 Task: Create a task for 'Sales Meeting Preparation' with a start date of 7/20/2023, a due date of 8/2/2023, high priority, and include the details: 'Prepare for the upcoming sales meeting by researching client background, analyzing market trends, and developing key talking points.'
Action: Mouse moved to (17, 135)
Screenshot: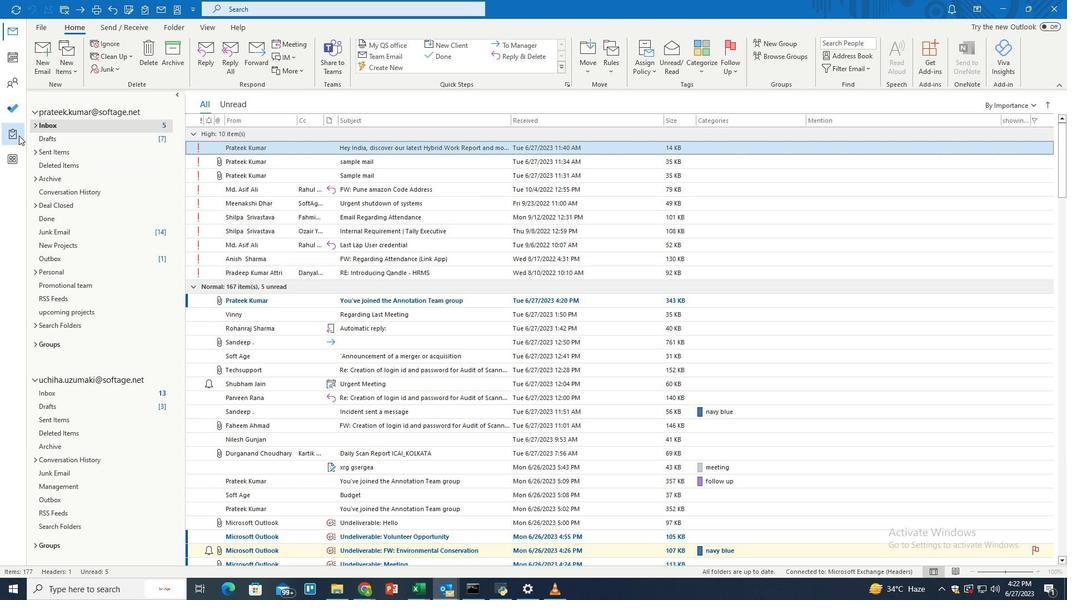 
Action: Mouse pressed left at (17, 135)
Screenshot: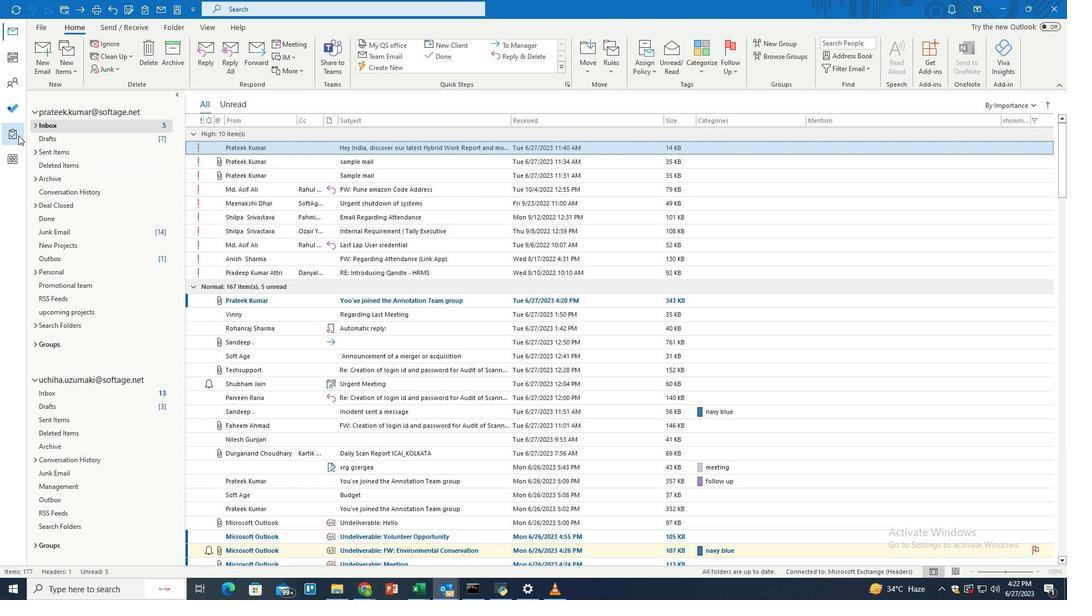 
Action: Mouse moved to (89, 65)
Screenshot: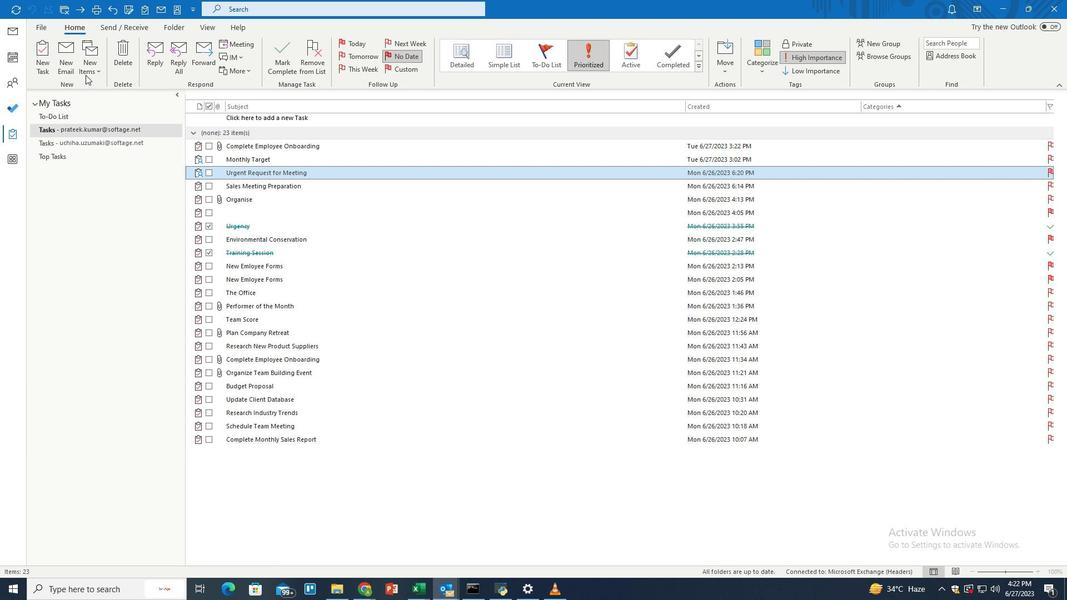 
Action: Mouse pressed left at (89, 65)
Screenshot: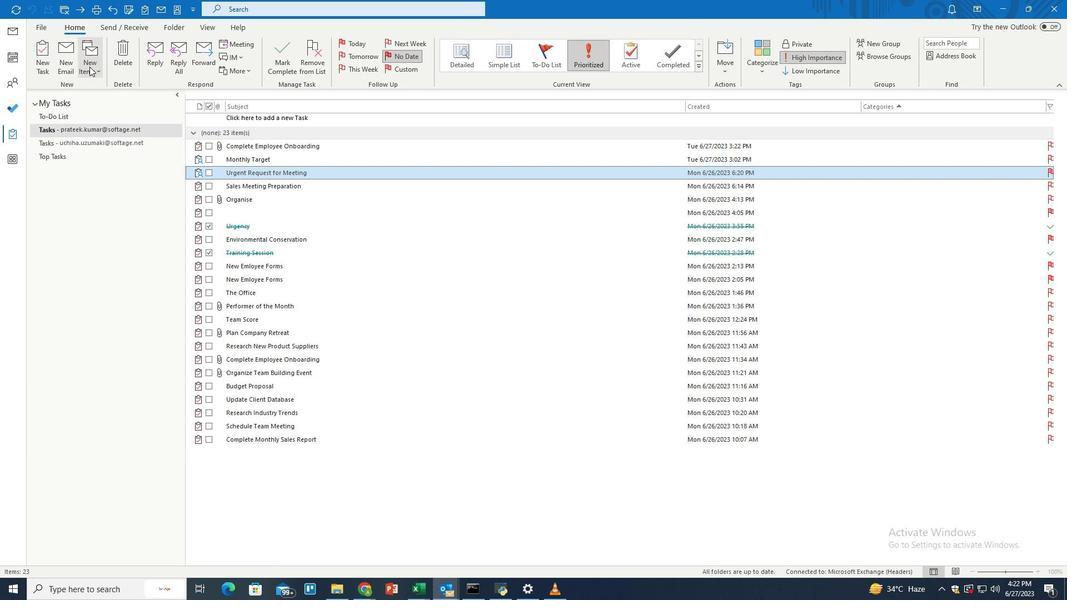 
Action: Mouse moved to (117, 200)
Screenshot: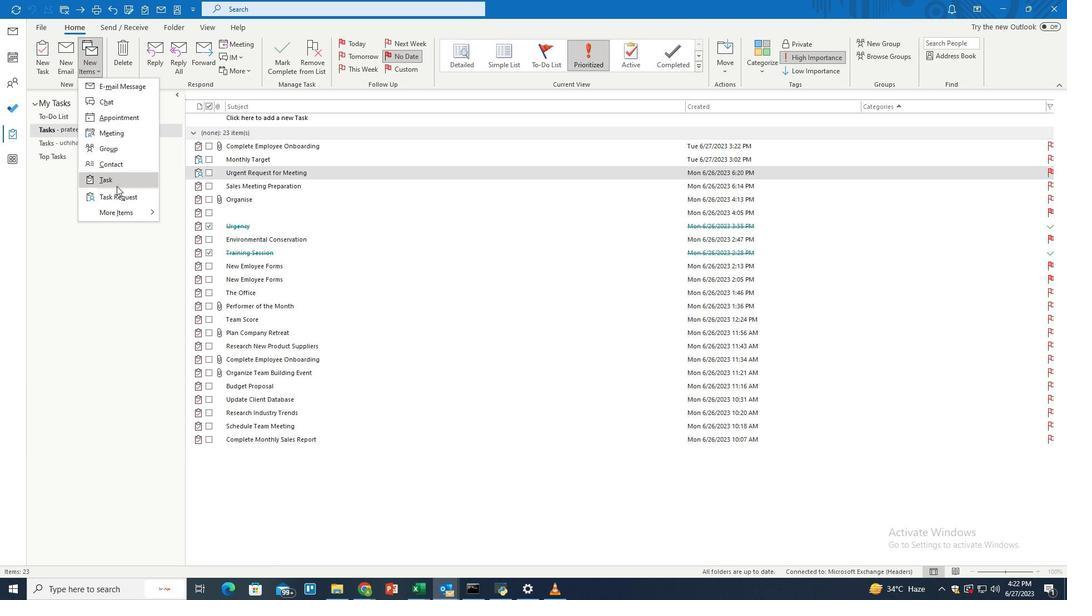 
Action: Mouse pressed left at (117, 200)
Screenshot: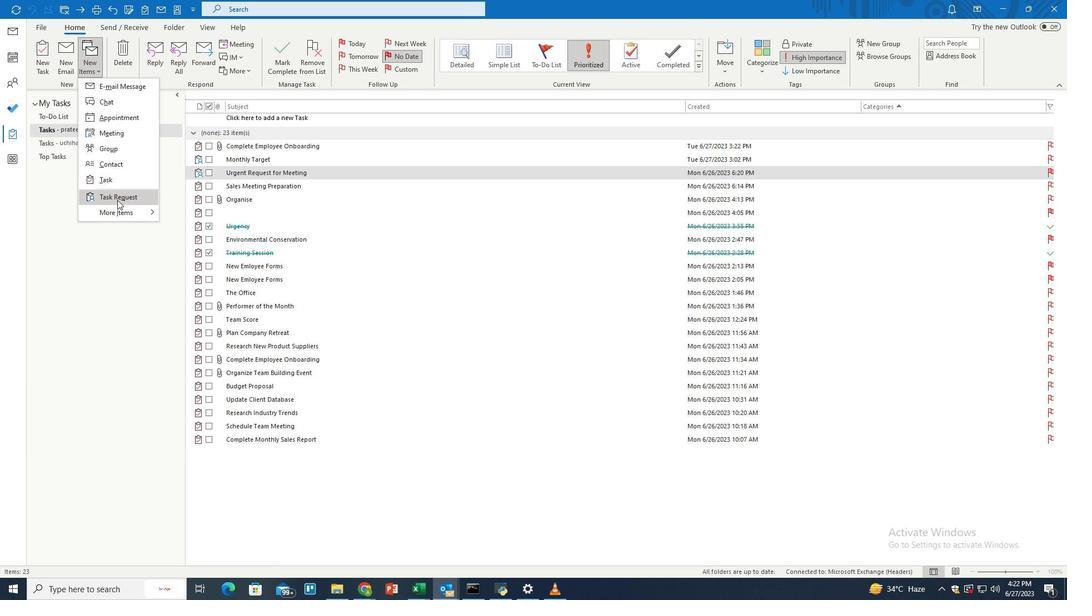 
Action: Mouse moved to (214, 141)
Screenshot: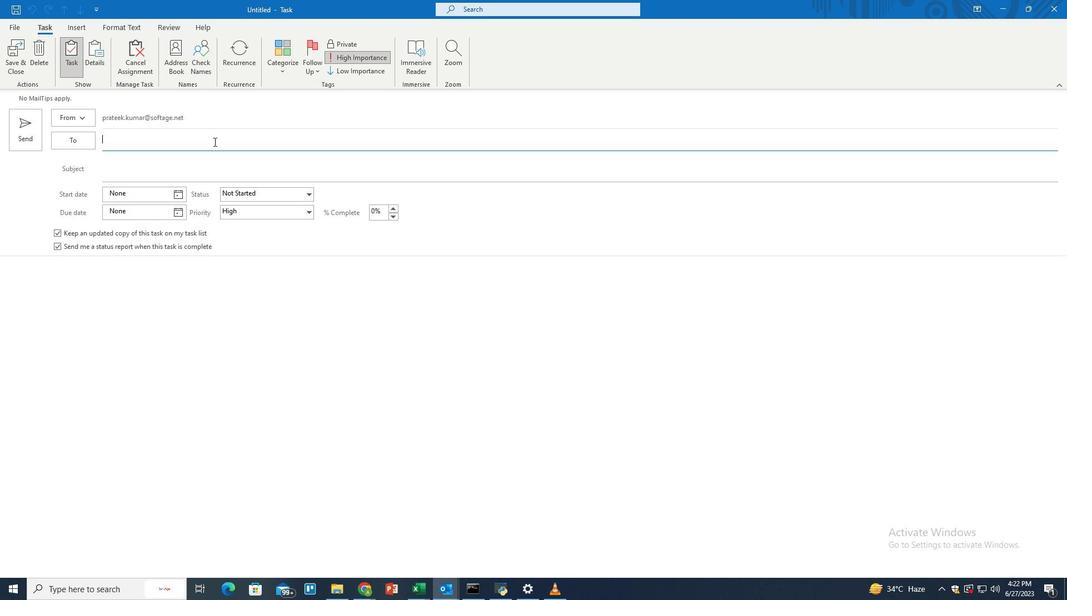 
Action: Key pressed piy
Screenshot: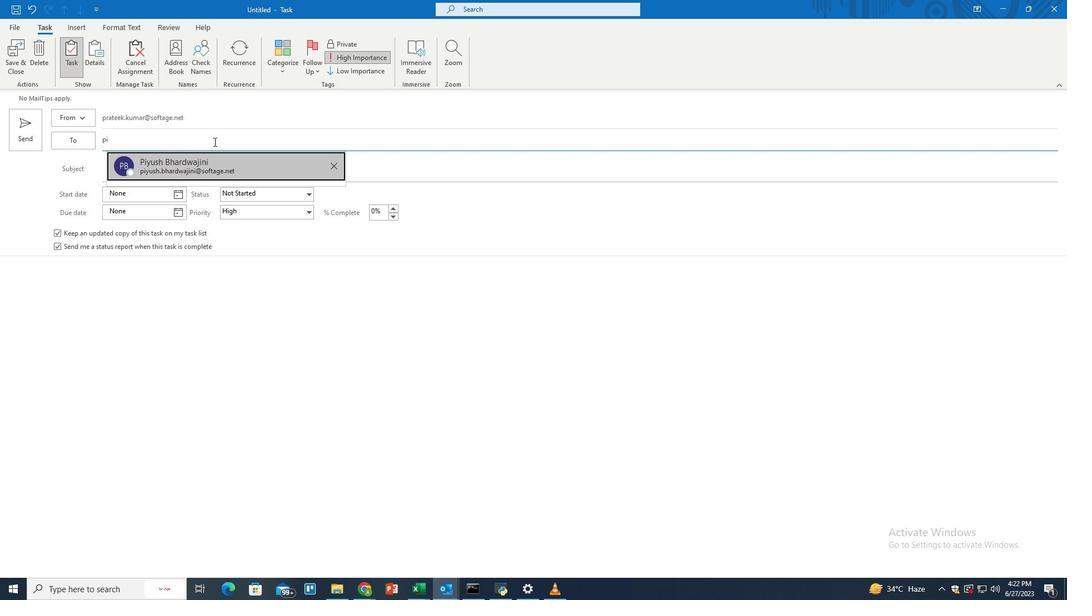 
Action: Mouse moved to (227, 158)
Screenshot: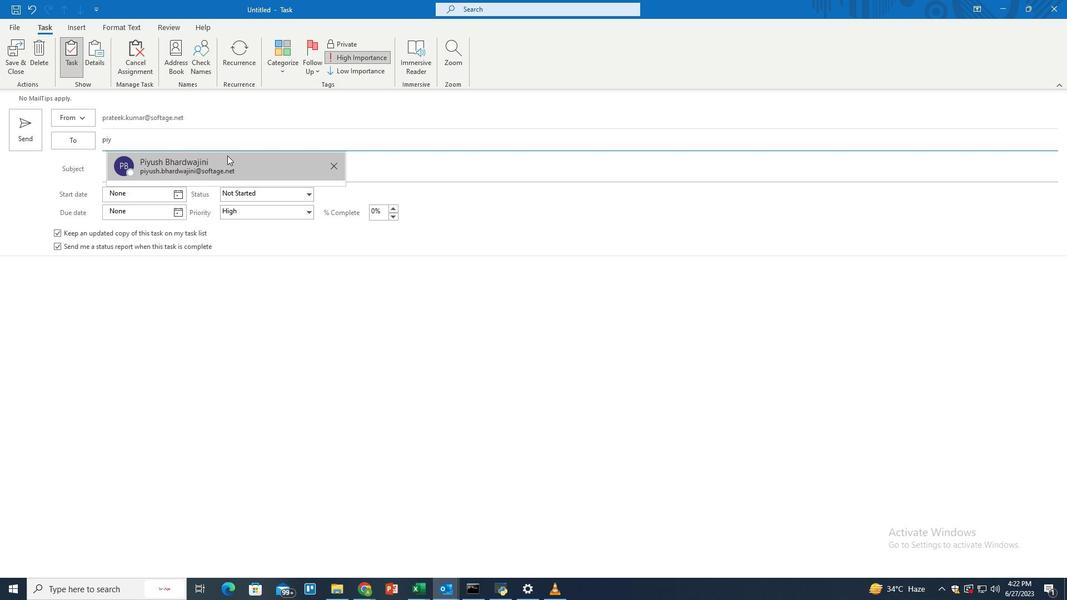 
Action: Mouse pressed left at (227, 158)
Screenshot: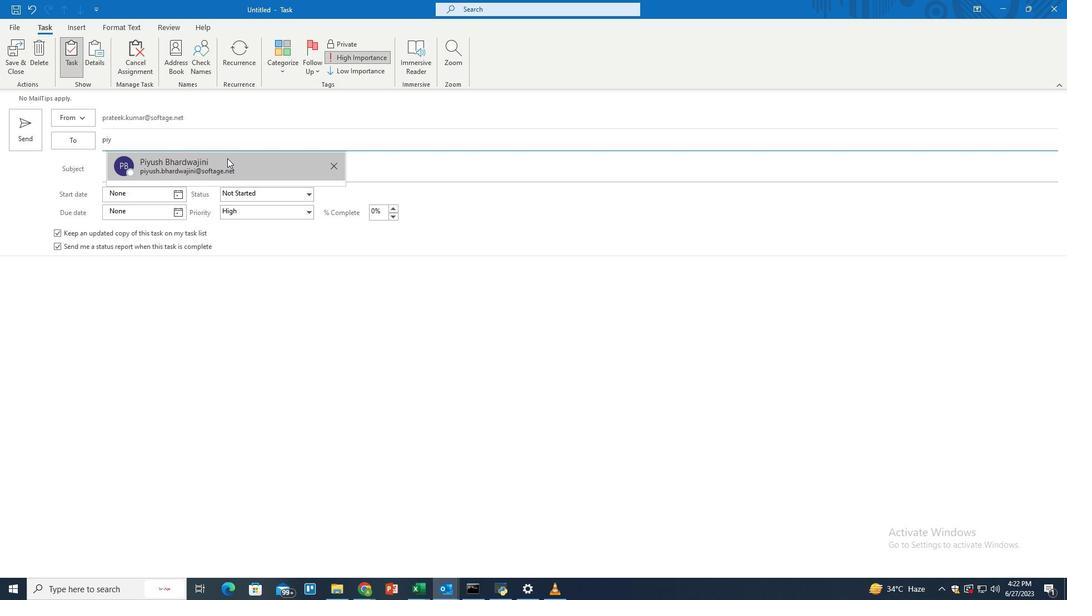 
Action: Mouse moved to (170, 166)
Screenshot: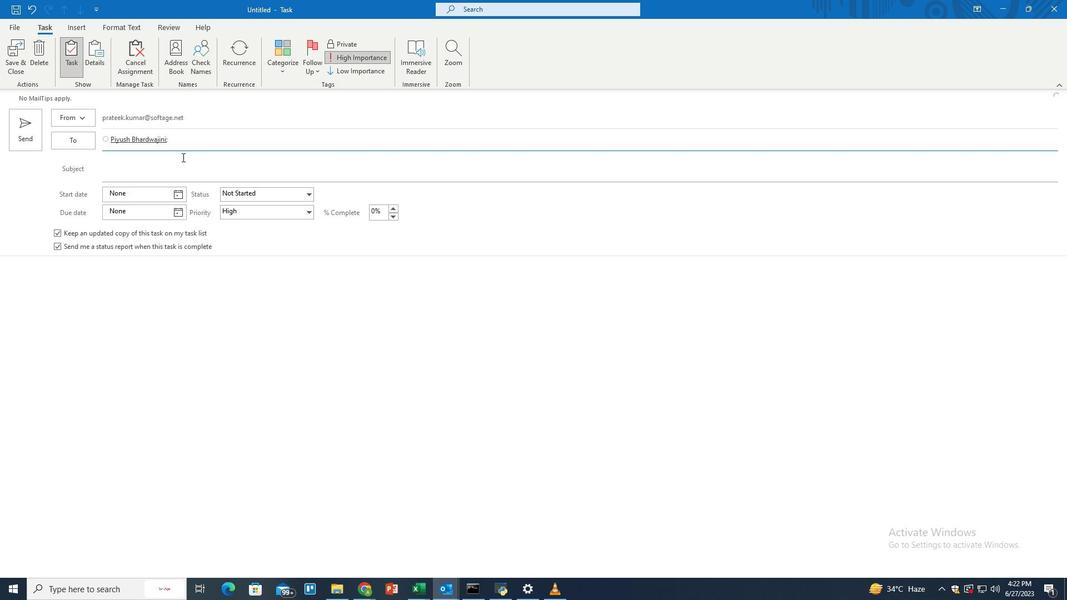 
Action: Mouse pressed left at (170, 166)
Screenshot: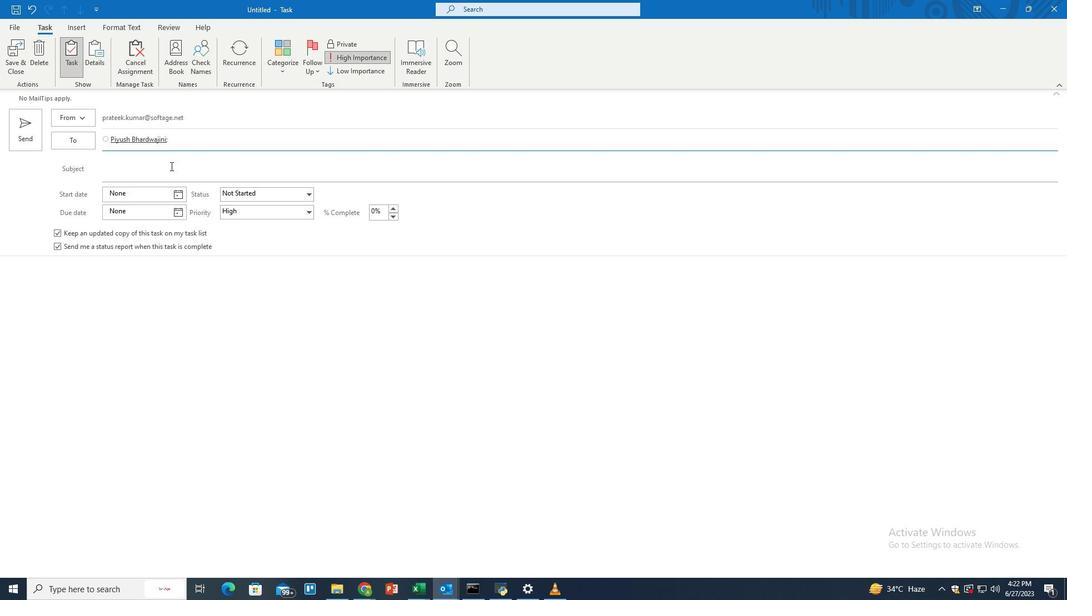 
Action: Key pressed <Key.shift>Sales<Key.space><Key.shift>Mett<Key.backspace><Key.backspace>eting<Key.space><Key.shift>Preparation
Screenshot: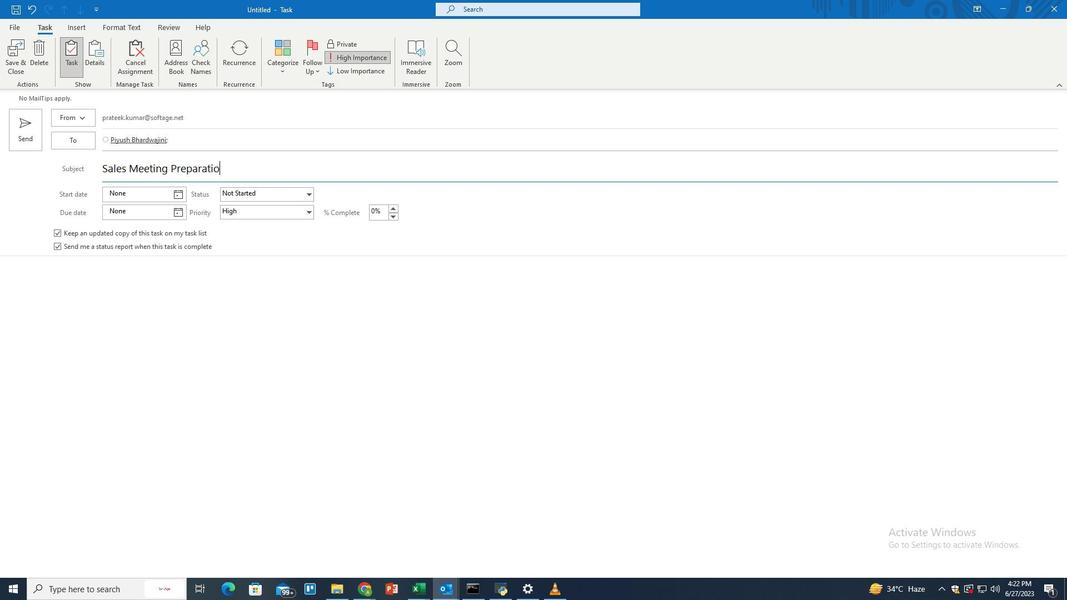 
Action: Mouse moved to (154, 270)
Screenshot: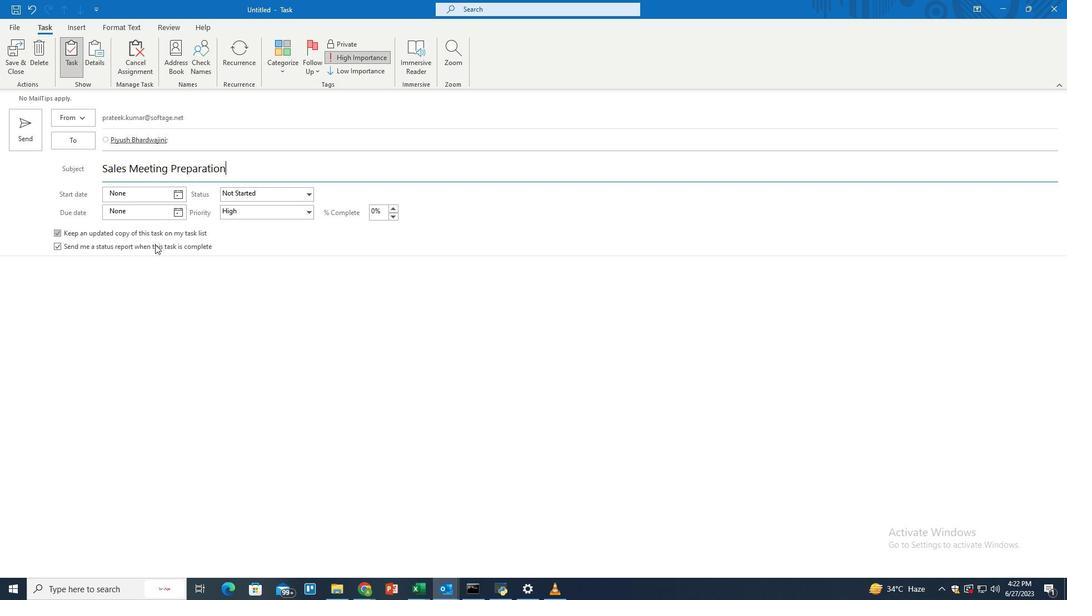 
Action: Mouse pressed left at (154, 270)
Screenshot: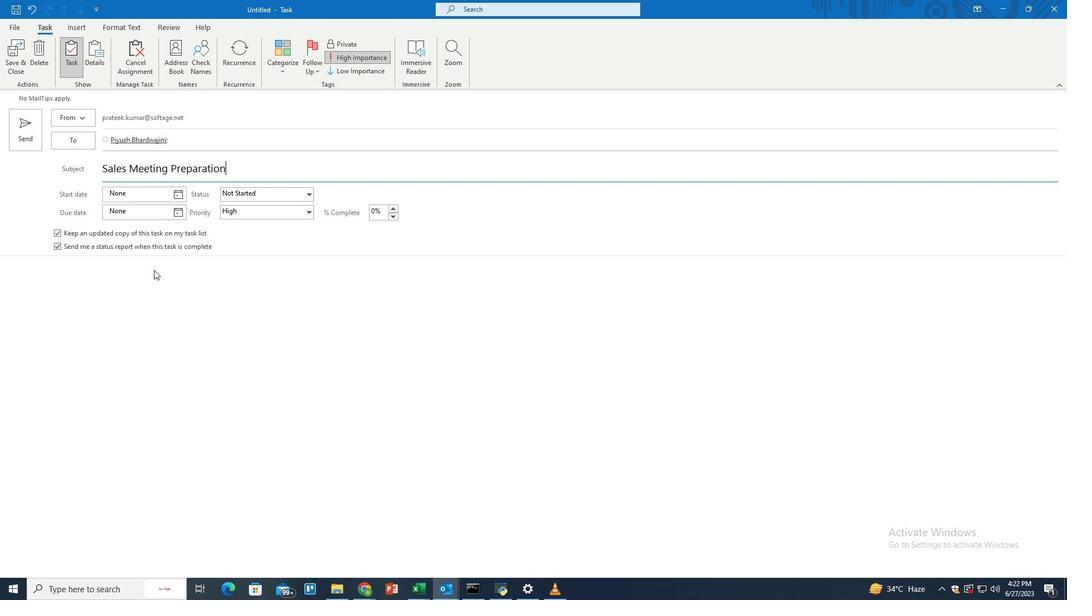 
Action: Key pressed <Key.shift>Prepare<Key.space>for<Key.space>the<Key.space>upcoming<Key.space>sales<Key.space>meeting<Key.space>by<Key.space>researching<Key.space>cle<Key.backspace>ient<Key.space>background,<Key.space>analyzing<Key.space>market<Key.space>trends,<Key.space>and<Key.space>developing<Key.space>keyta<Key.backspace><Key.backspace><Key.space>talking<Key.space>points
Screenshot: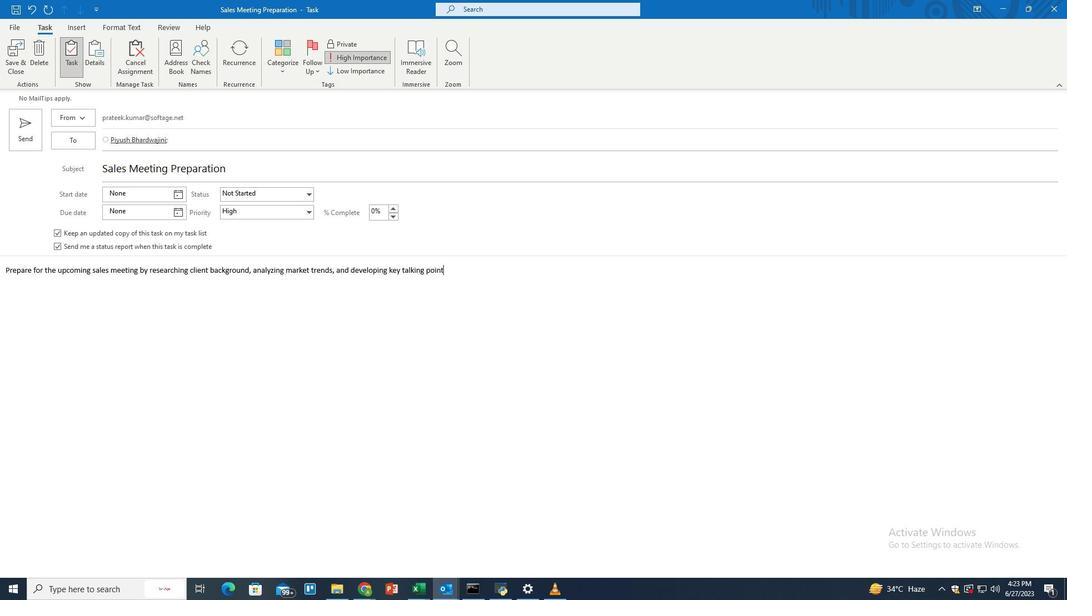 
Action: Mouse moved to (176, 190)
Screenshot: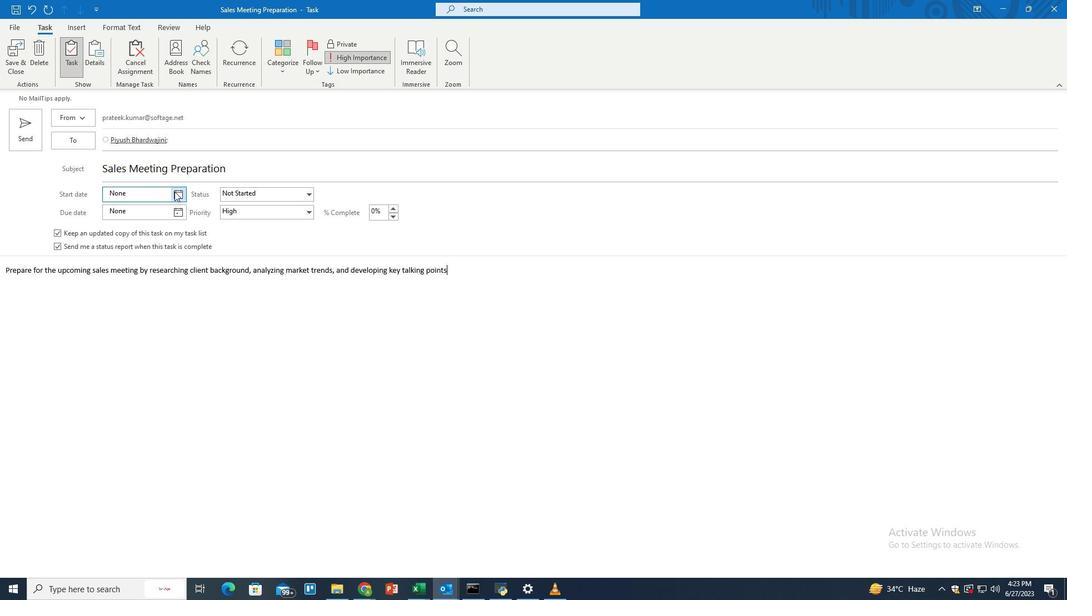 
Action: Mouse pressed left at (176, 190)
Screenshot: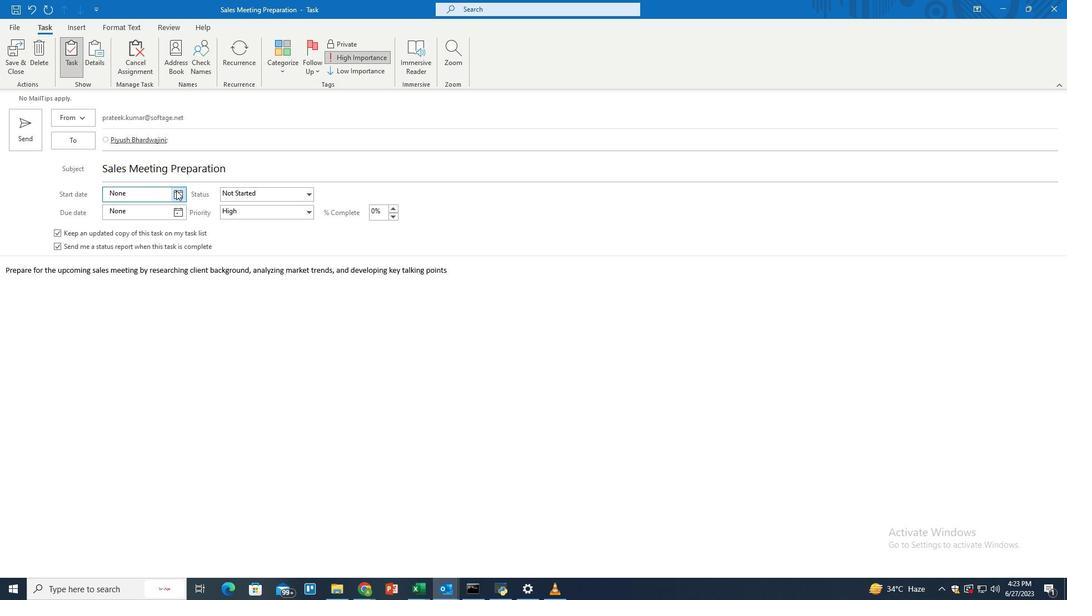
Action: Mouse moved to (178, 212)
Screenshot: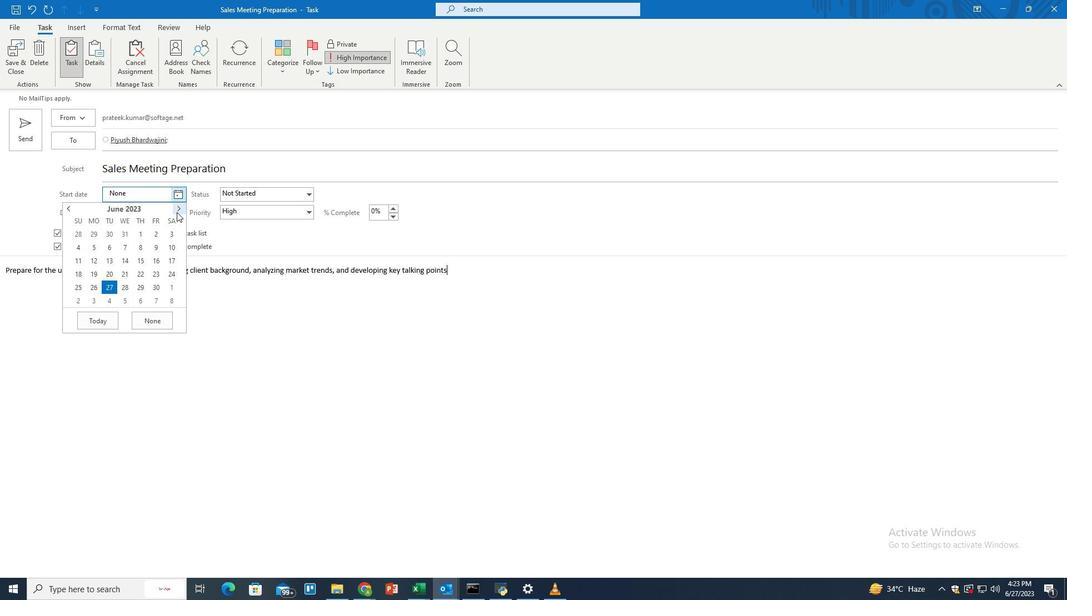 
Action: Mouse pressed left at (178, 212)
Screenshot: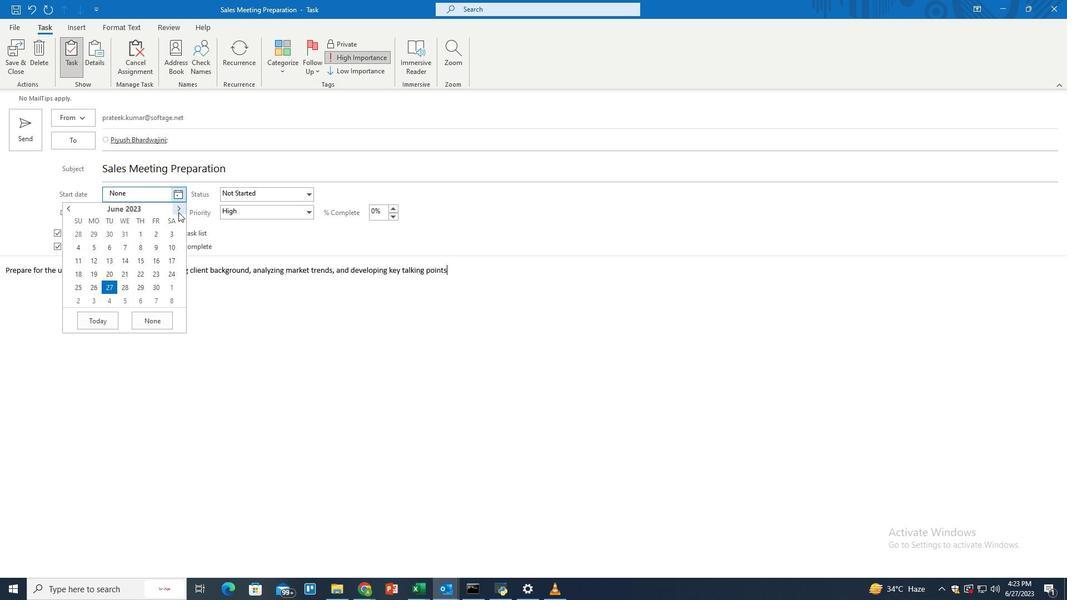 
Action: Mouse moved to (144, 271)
Screenshot: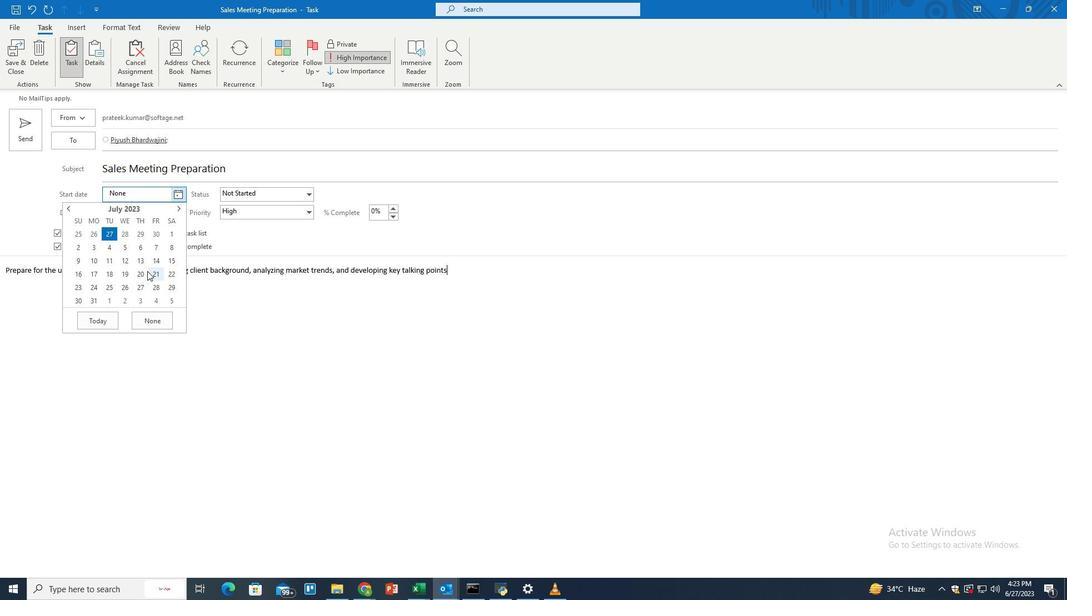 
Action: Mouse pressed left at (144, 271)
Screenshot: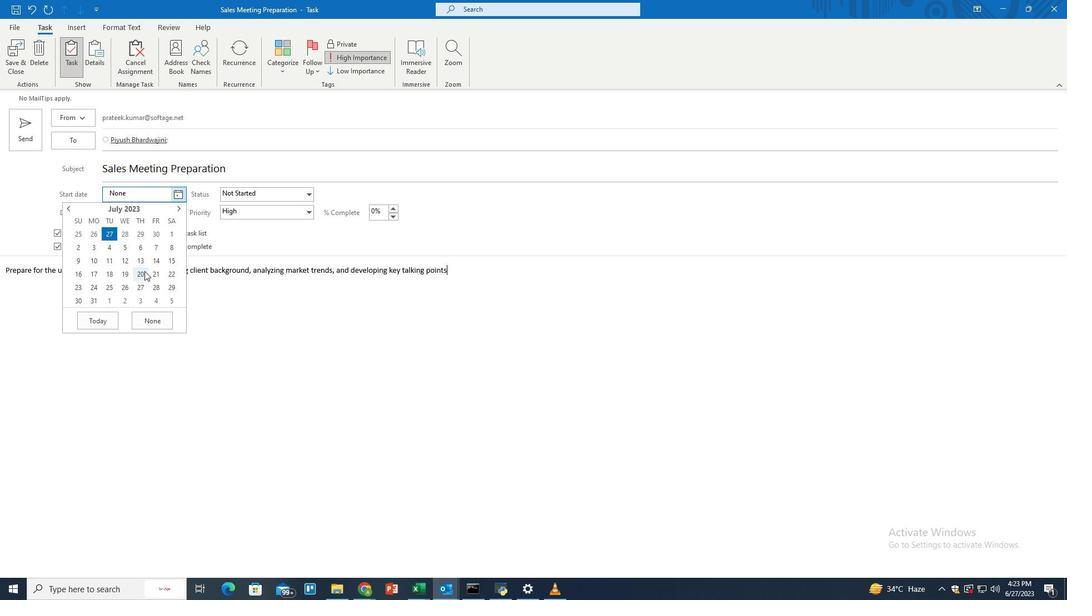
Action: Mouse moved to (180, 214)
Screenshot: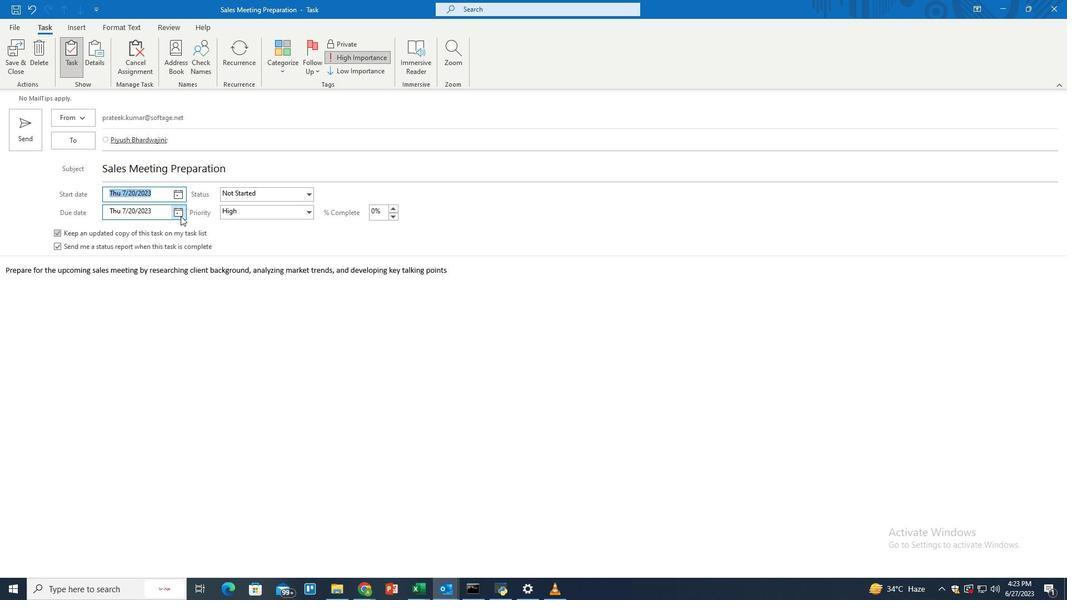 
Action: Mouse pressed left at (180, 214)
Screenshot: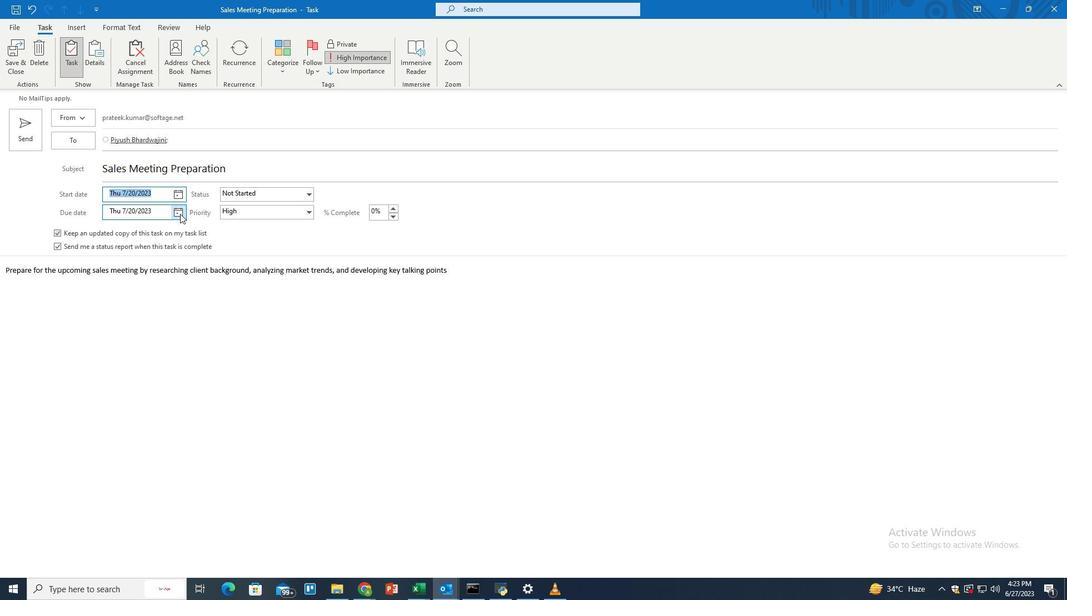 
Action: Mouse moved to (180, 225)
Screenshot: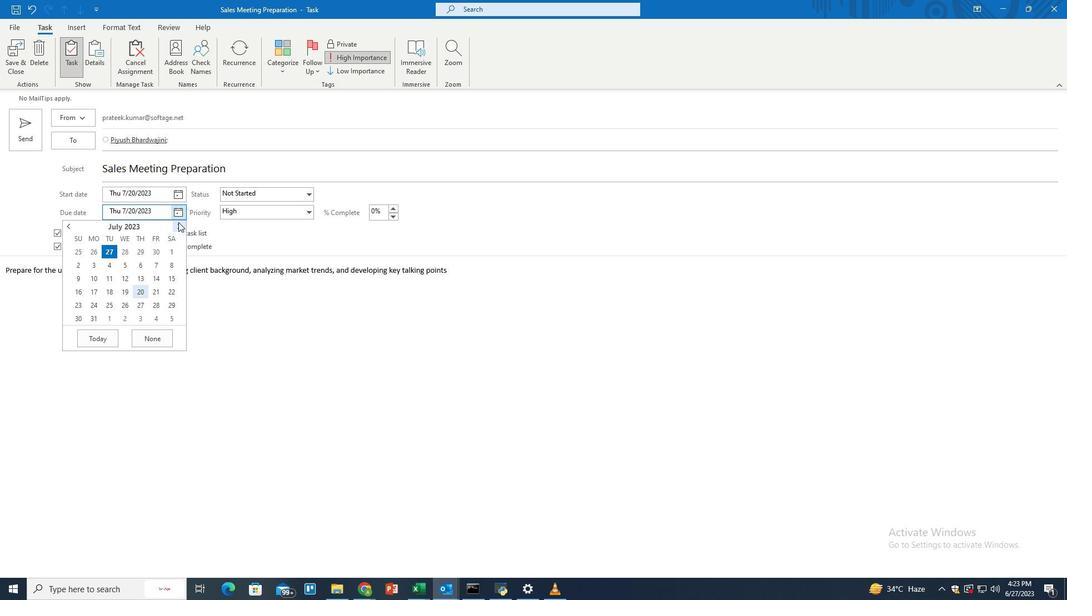 
Action: Mouse pressed left at (180, 225)
Screenshot: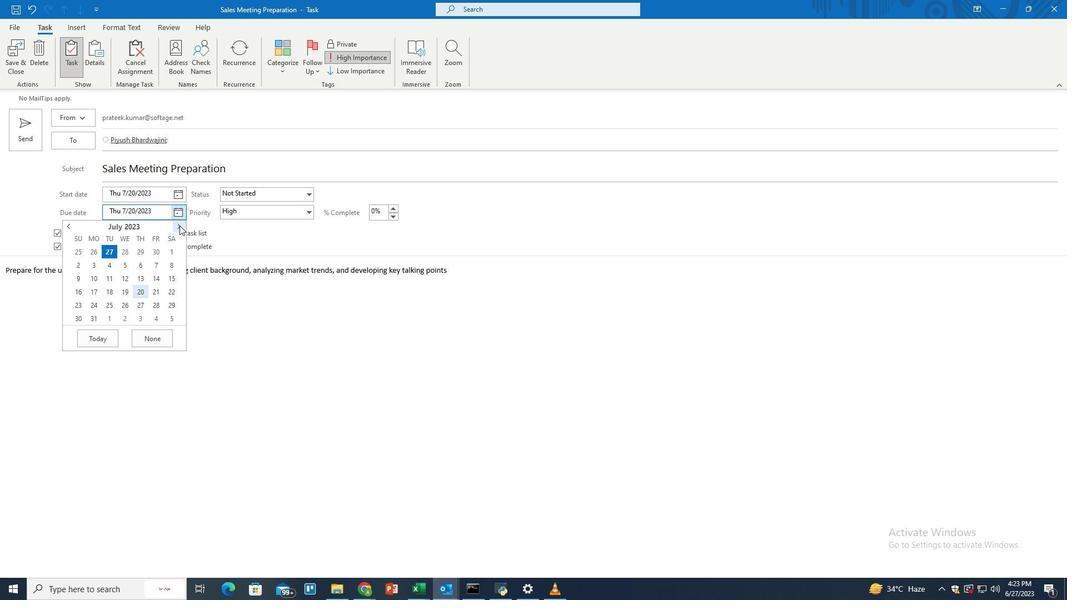 
Action: Mouse moved to (126, 249)
Screenshot: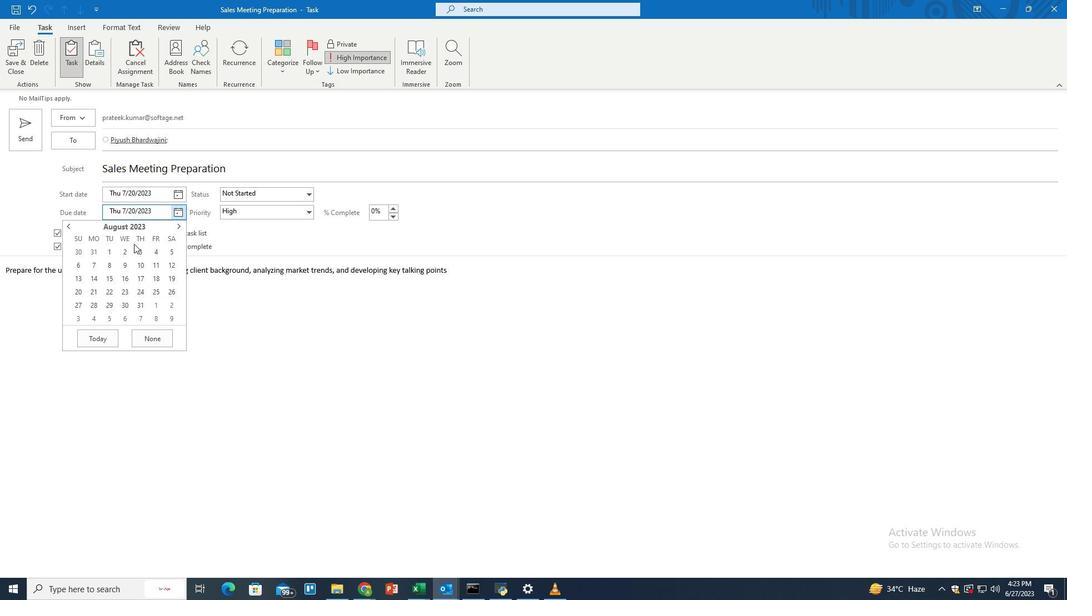 
Action: Mouse pressed left at (126, 249)
Screenshot: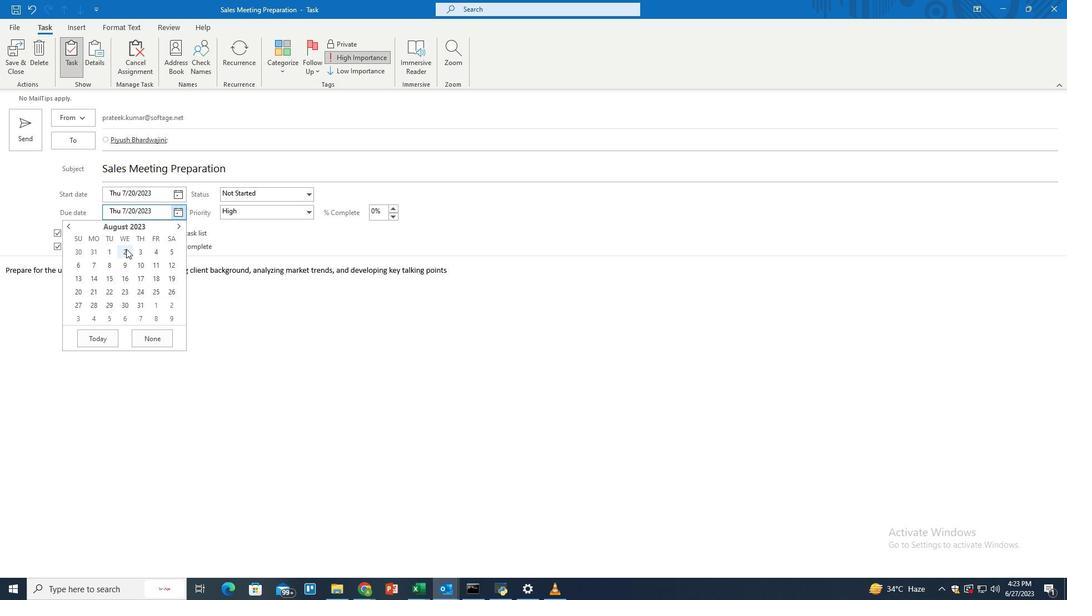 
Action: Mouse moved to (20, 52)
Screenshot: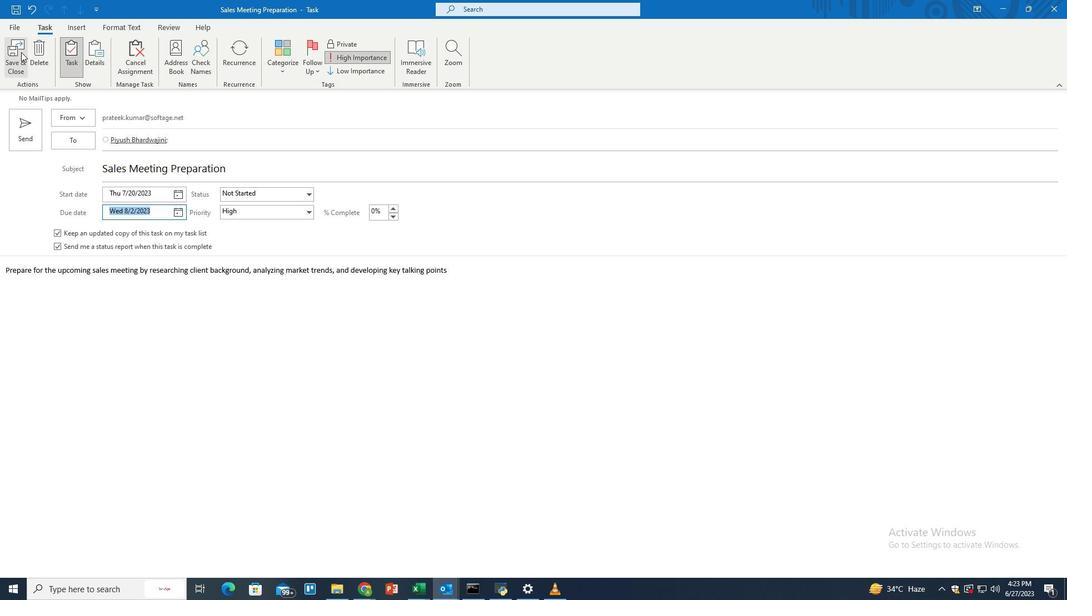 
Action: Mouse pressed left at (20, 52)
Screenshot: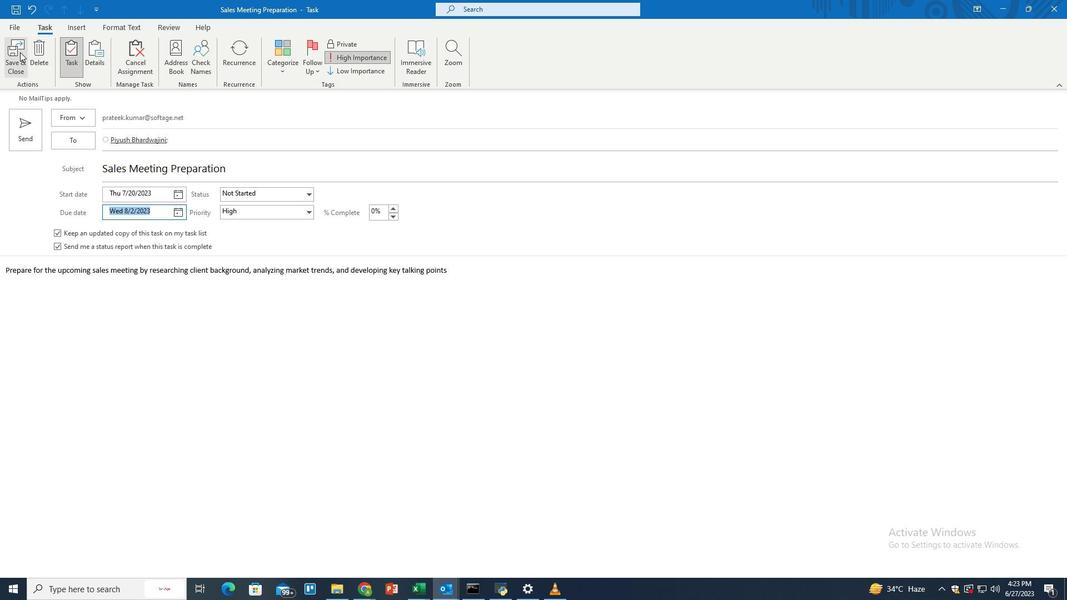 
Action: Mouse moved to (271, 234)
Screenshot: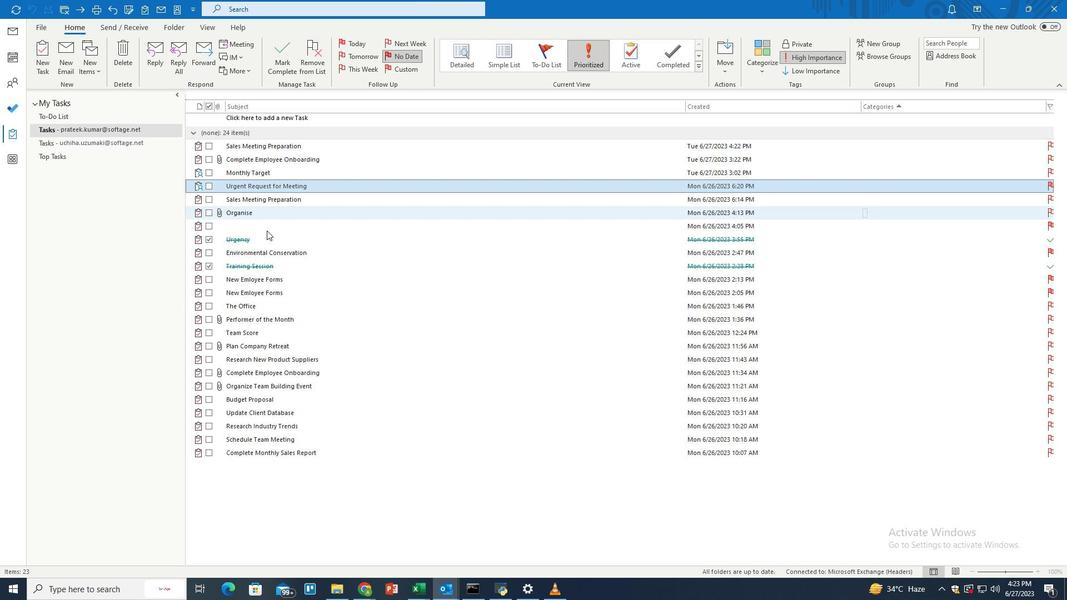 
